 Task: Add a field from the Popular template Effort Level with name WorkFlow.
Action: Mouse moved to (79, 382)
Screenshot: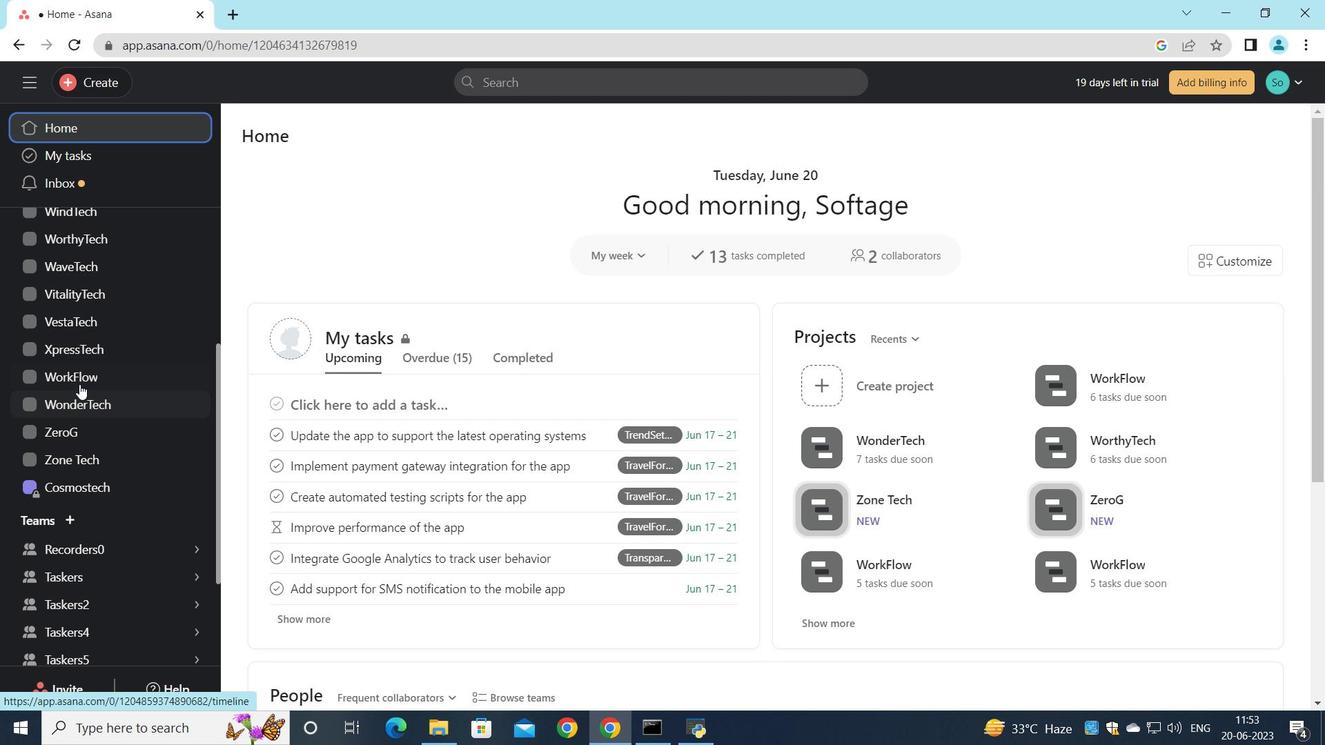 
Action: Mouse pressed left at (79, 382)
Screenshot: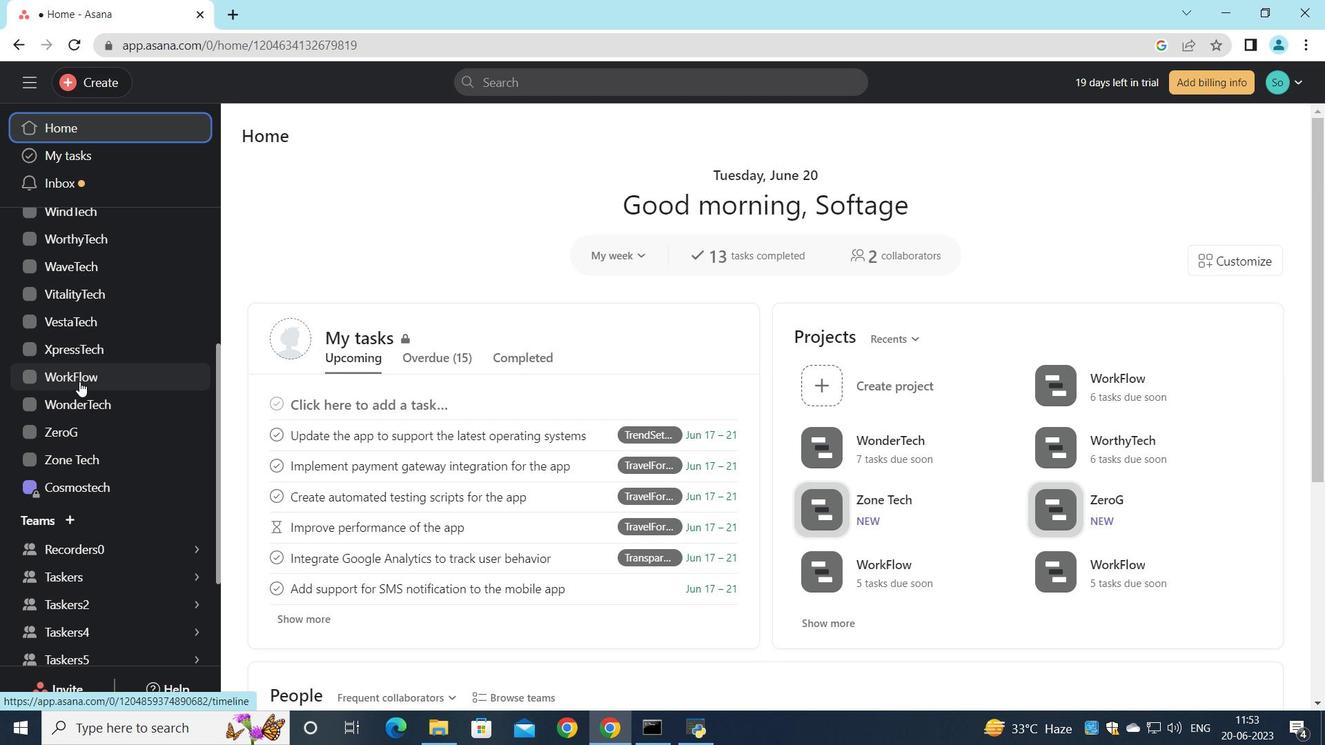 
Action: Mouse moved to (323, 180)
Screenshot: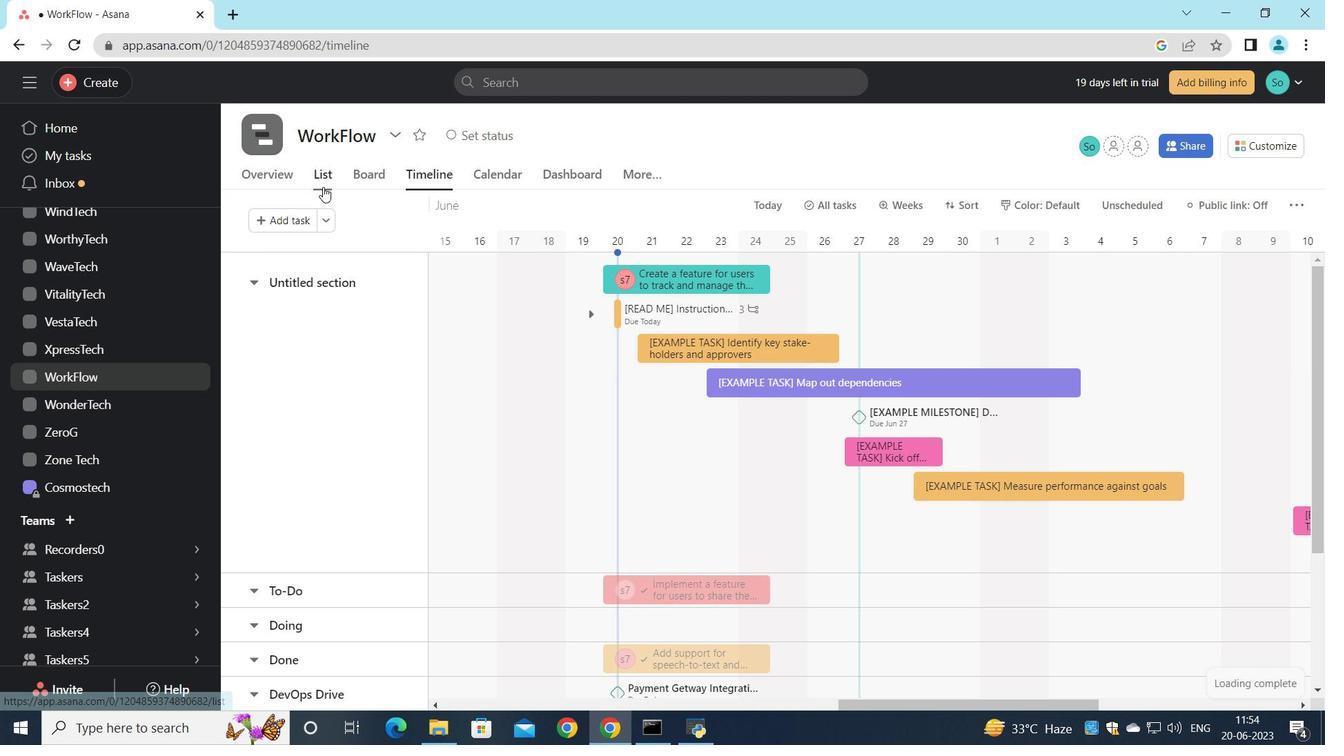
Action: Mouse pressed left at (323, 180)
Screenshot: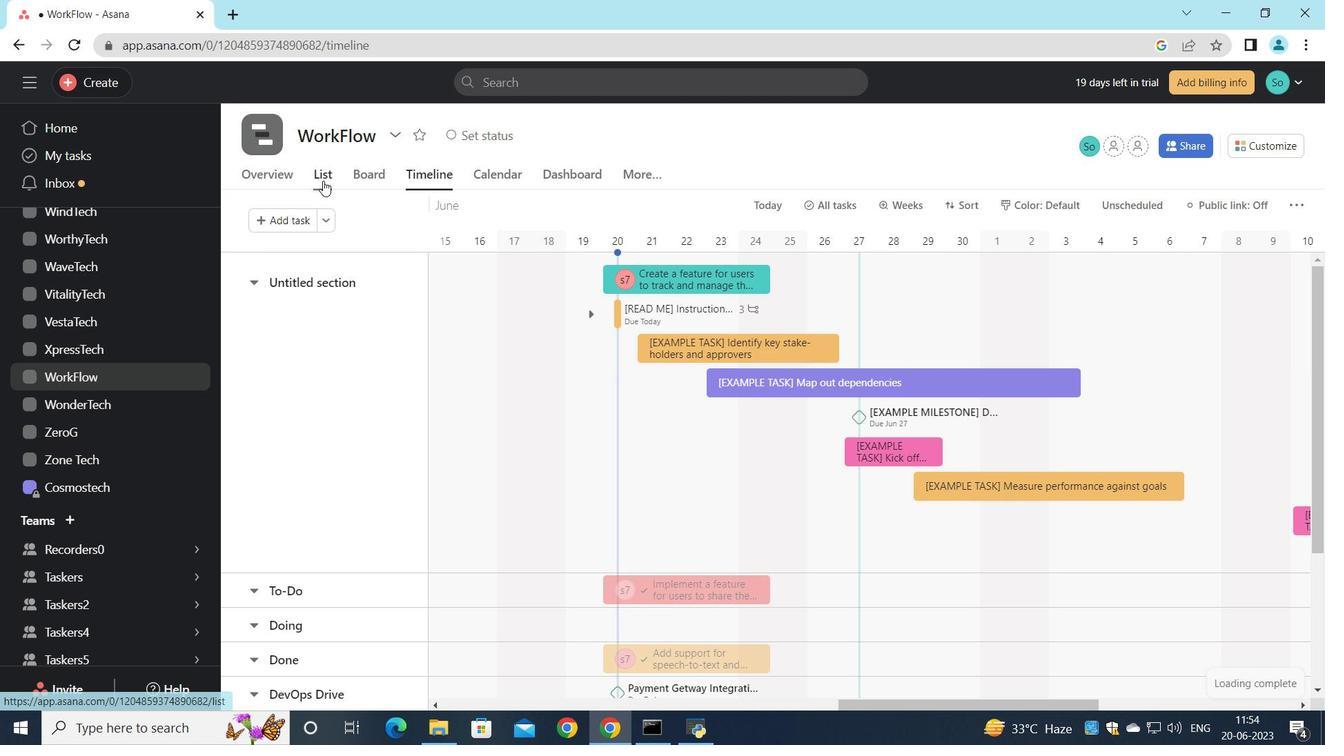 
Action: Mouse moved to (1260, 253)
Screenshot: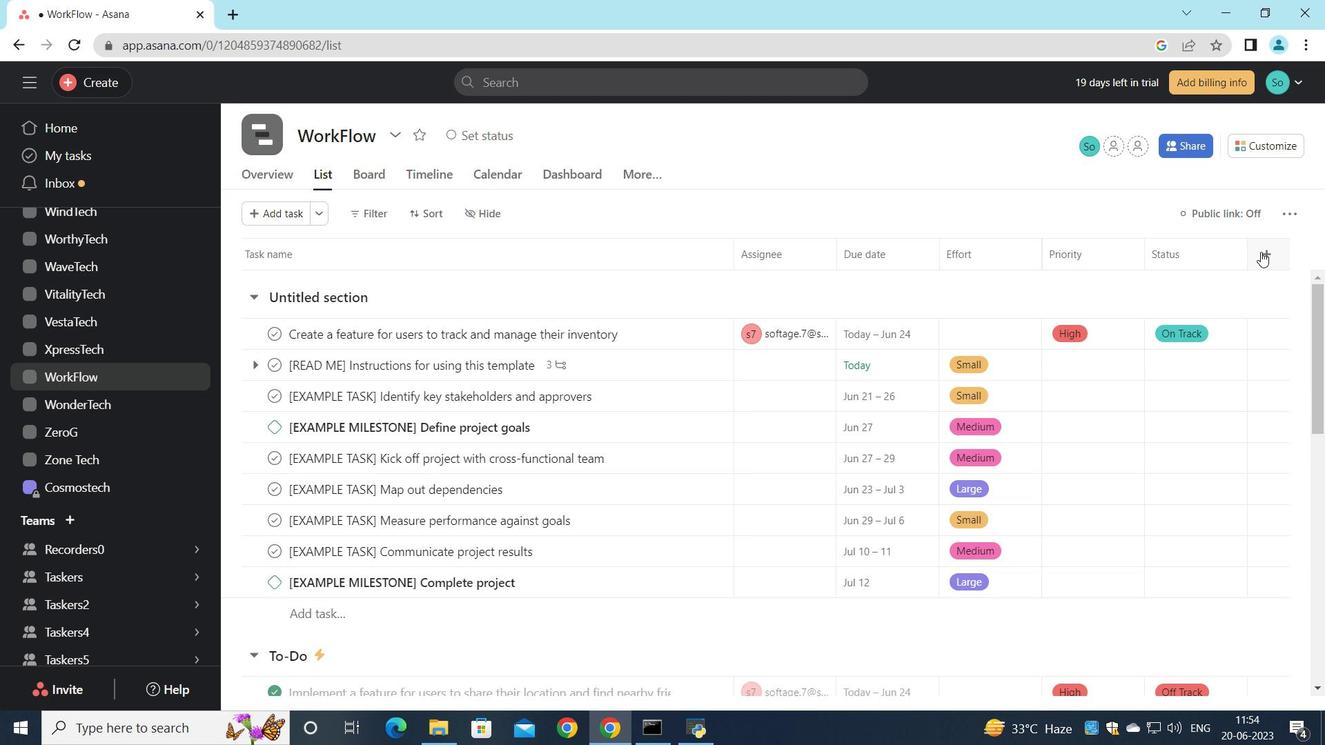 
Action: Mouse pressed left at (1260, 253)
Screenshot: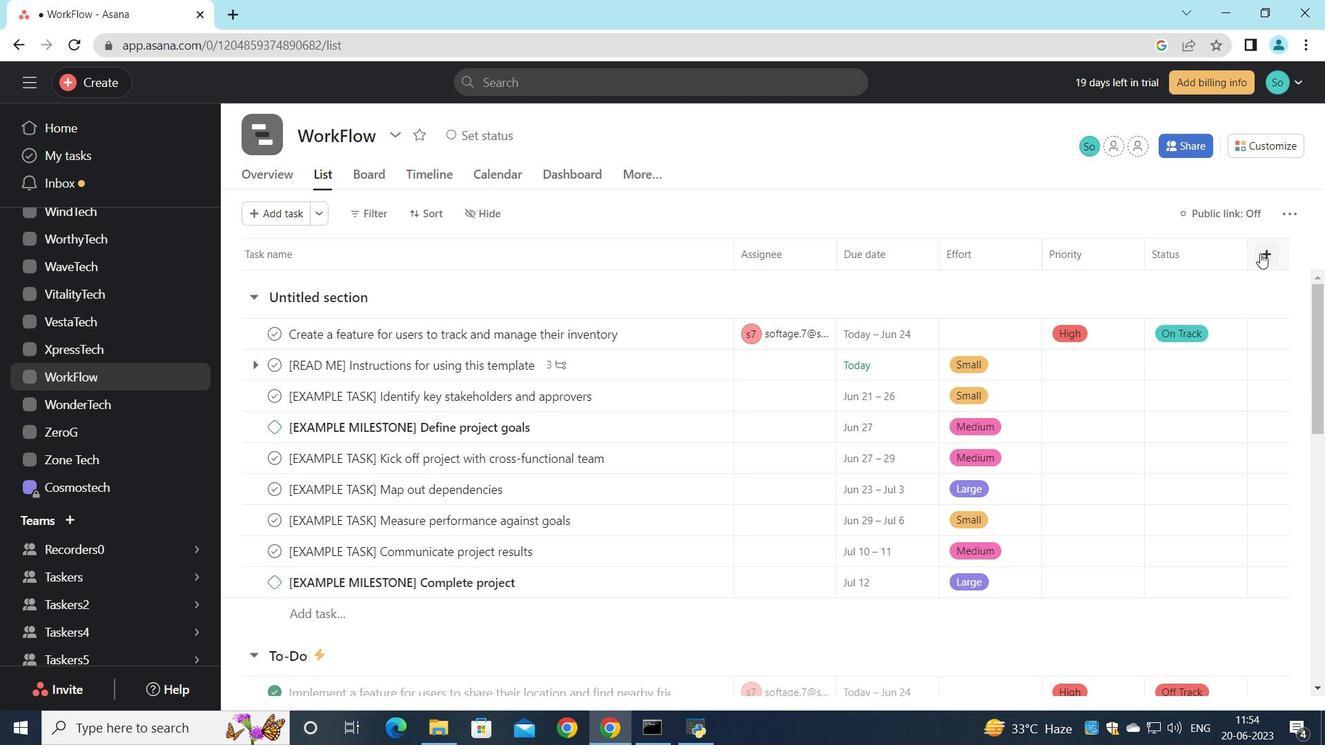 
Action: Mouse moved to (1144, 138)
Screenshot: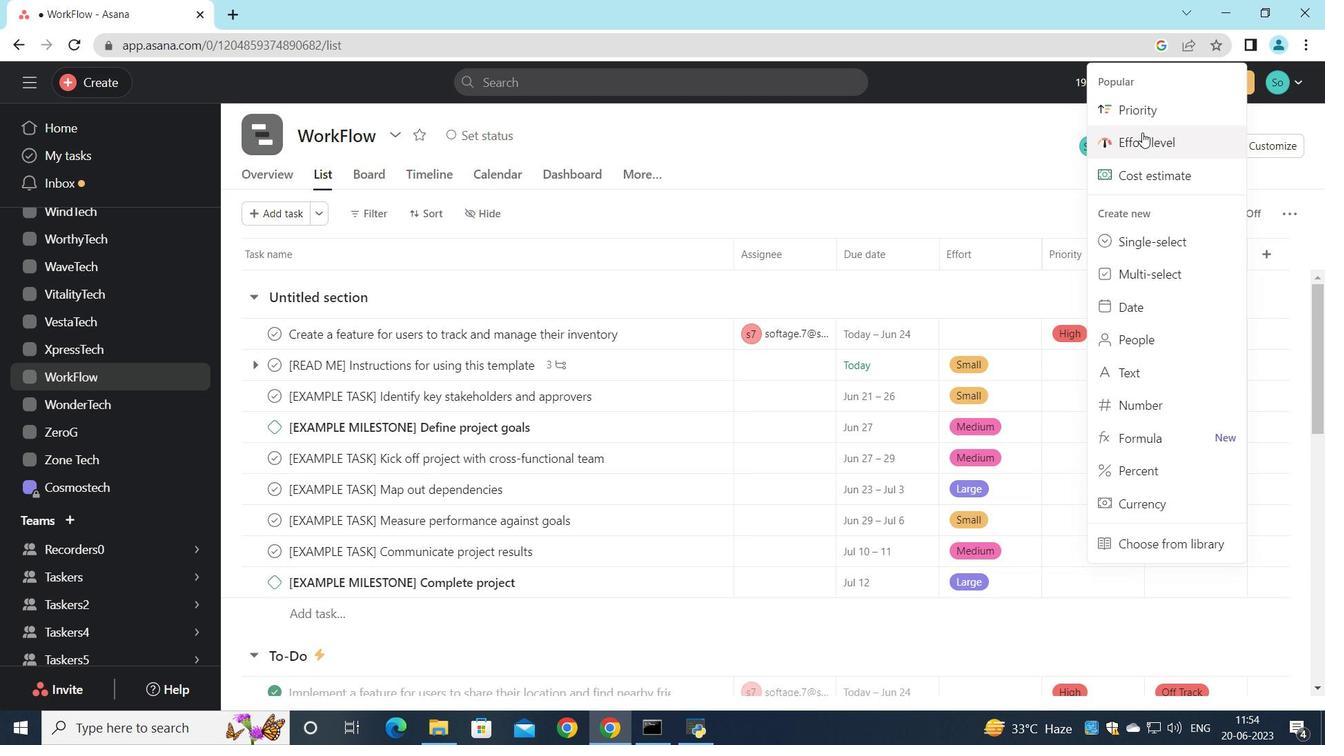
Action: Mouse pressed left at (1144, 138)
Screenshot: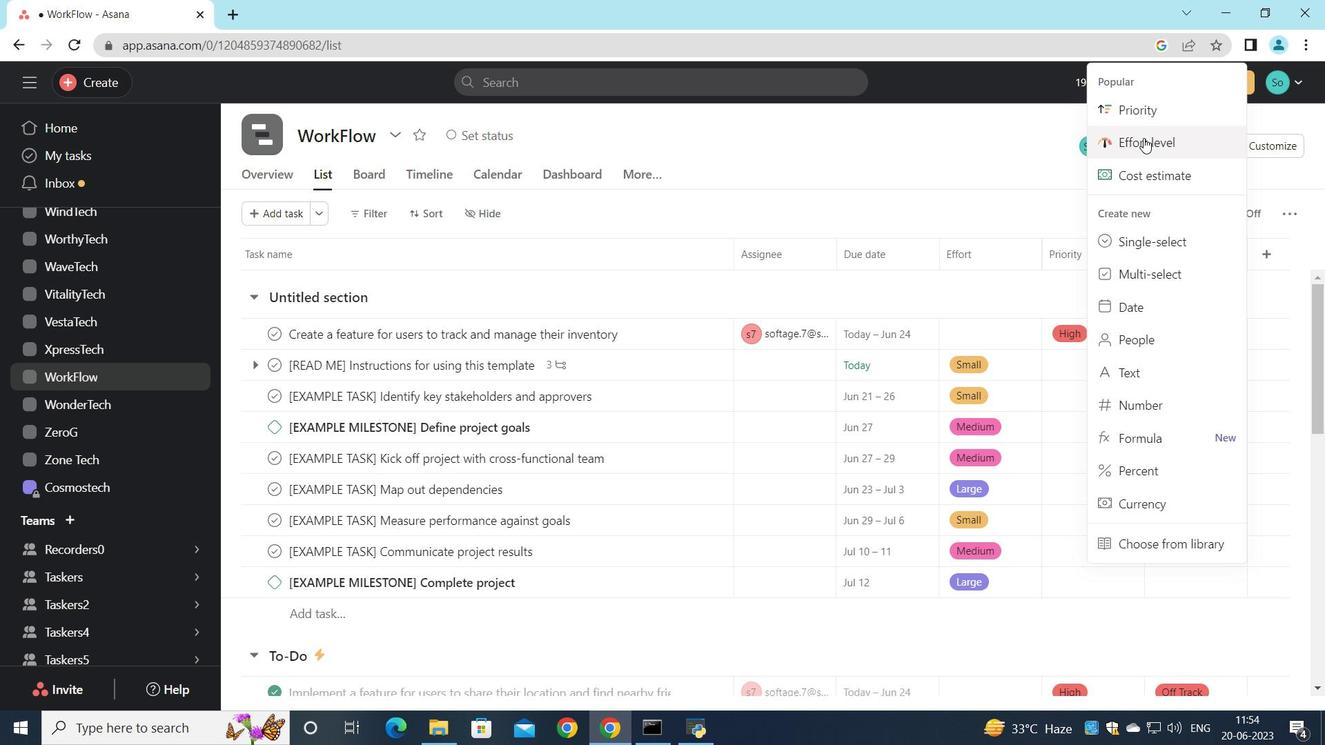 
Action: Mouse moved to (542, 231)
Screenshot: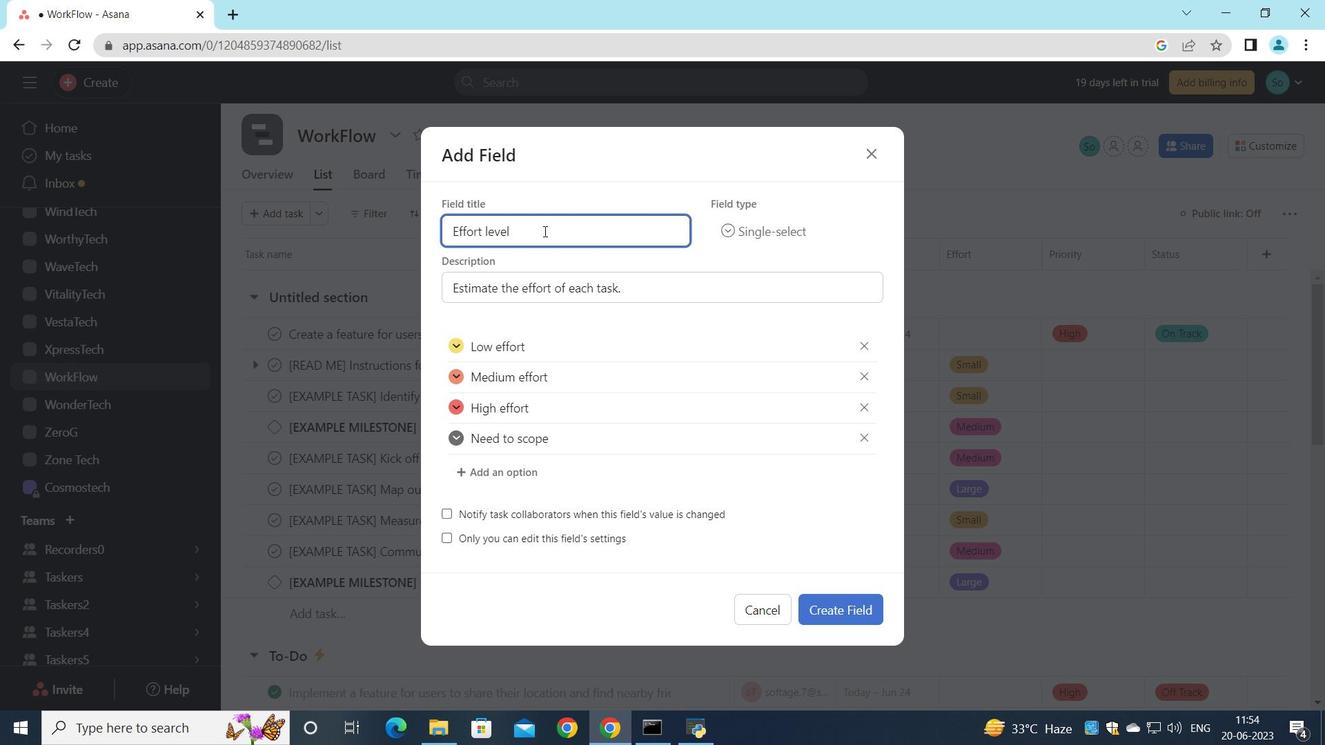 
Action: Mouse pressed left at (542, 231)
Screenshot: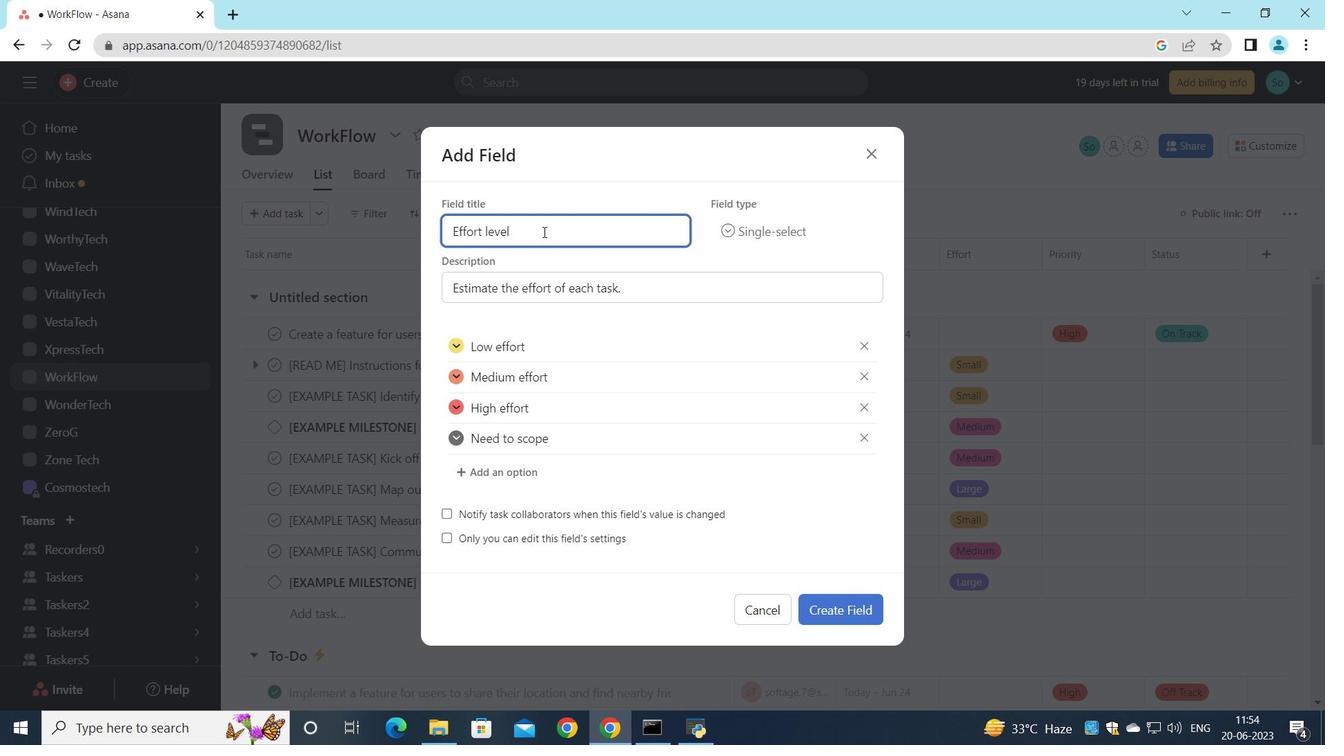 
Action: Mouse moved to (384, 256)
Screenshot: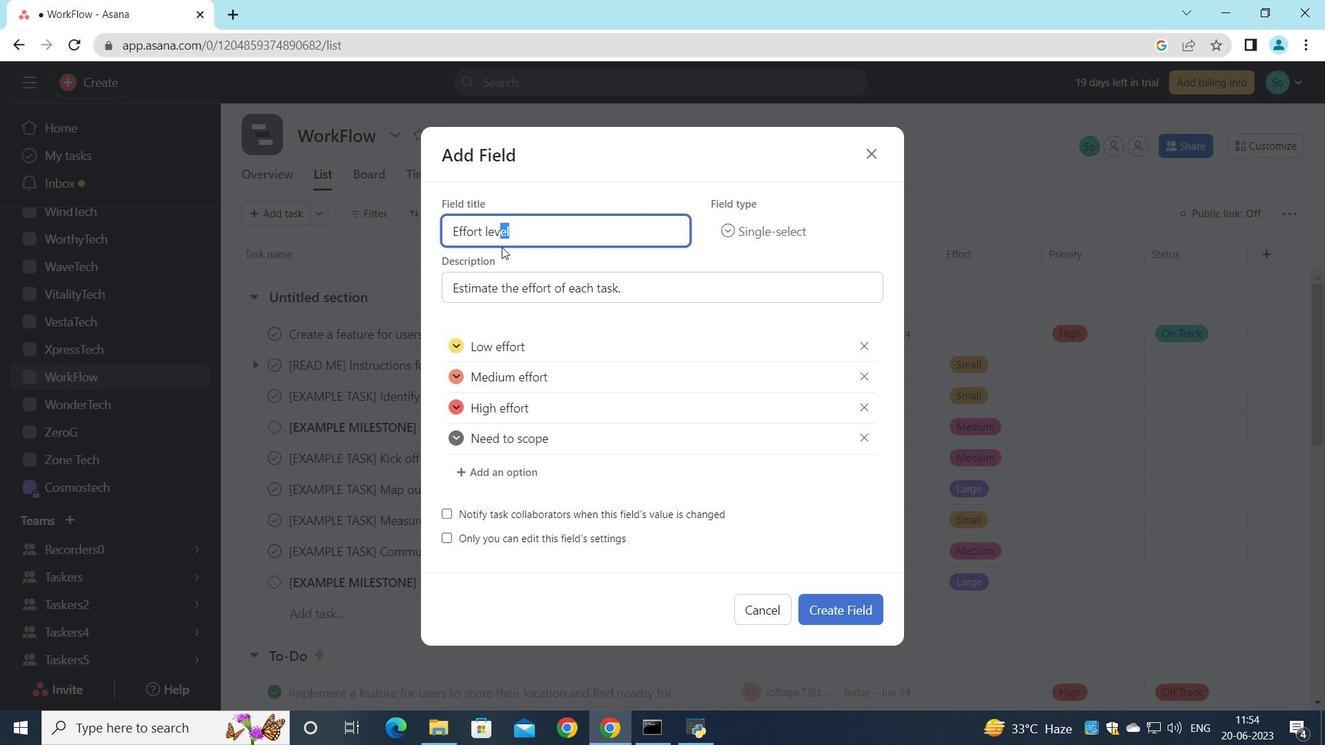 
Action: Key pressed <Key.backspace><Key.caps_lock>W<Key.caps_lock>ork<Key.caps_lock>F<Key.caps_lock>low<Key.enter>
Screenshot: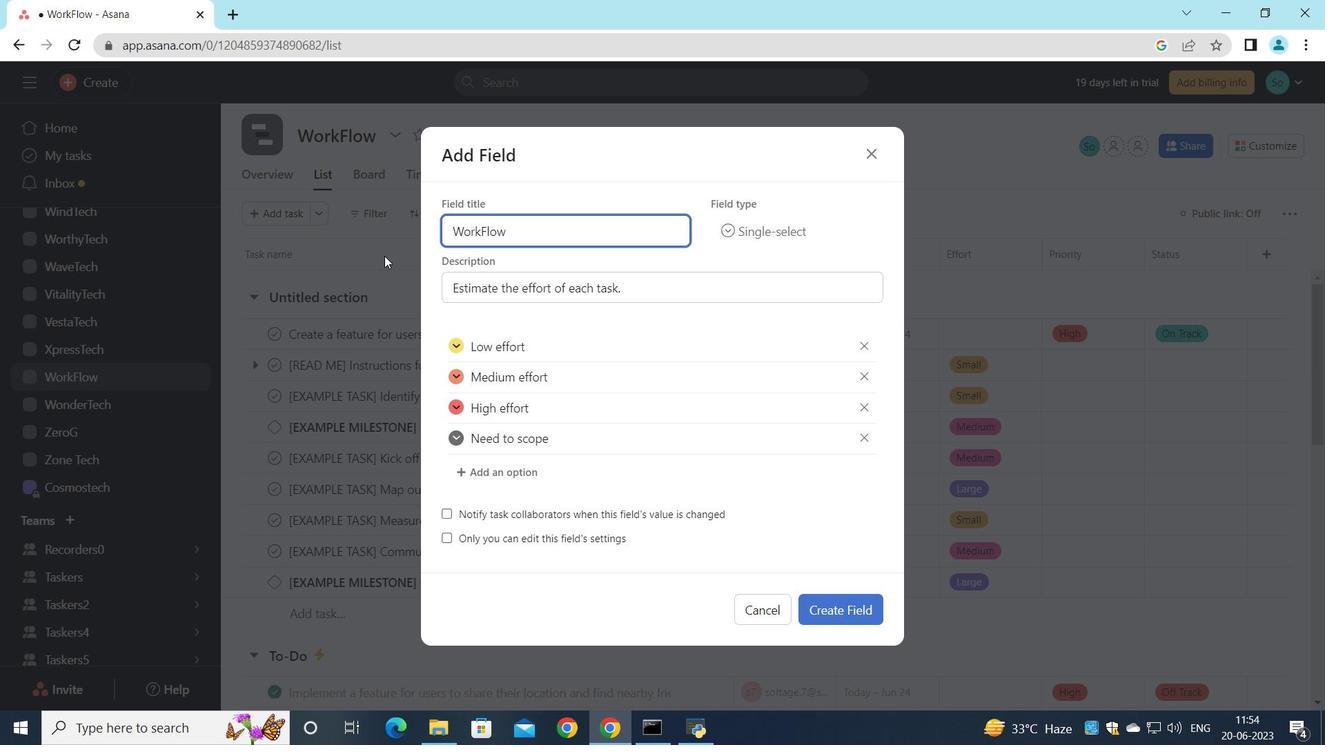 
Action: Mouse moved to (851, 602)
Screenshot: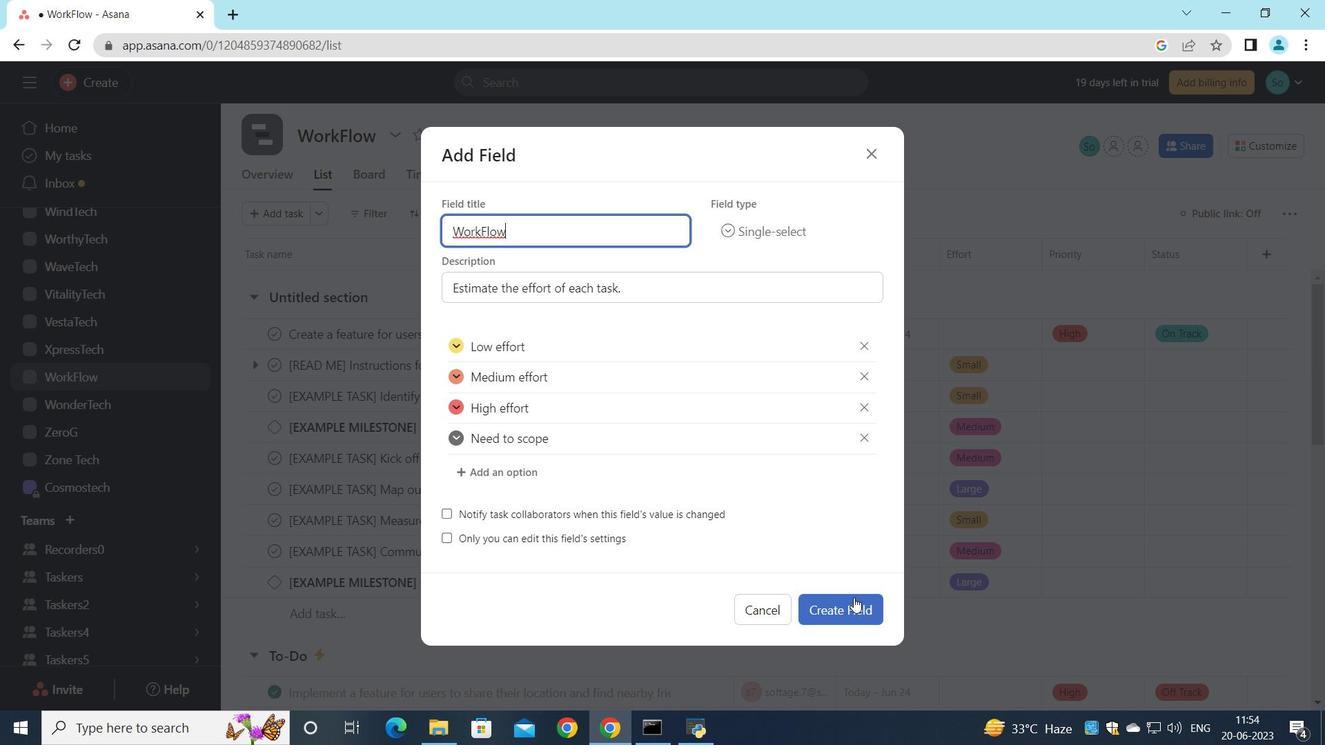 
Action: Mouse pressed left at (851, 602)
Screenshot: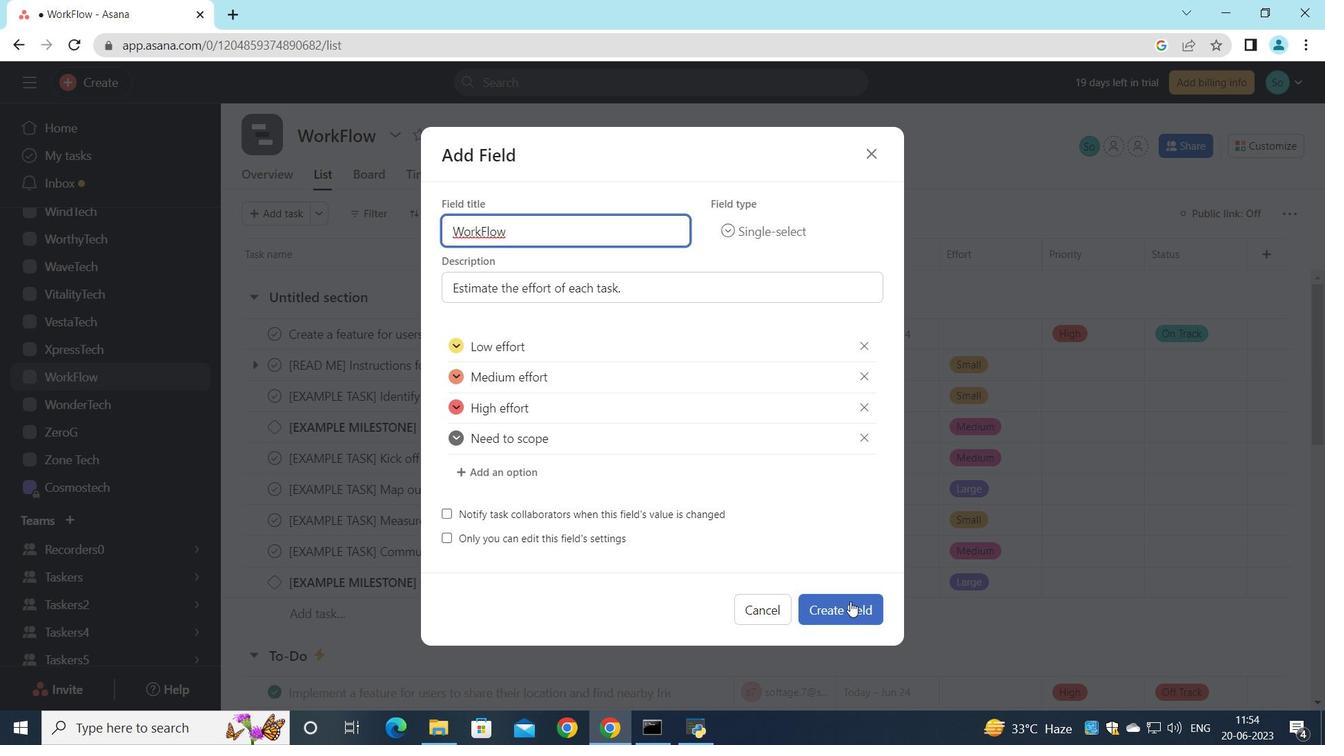
